 Task: Find the shortest route from Portland to Acadia National Park.
Action: Mouse moved to (204, 67)
Screenshot: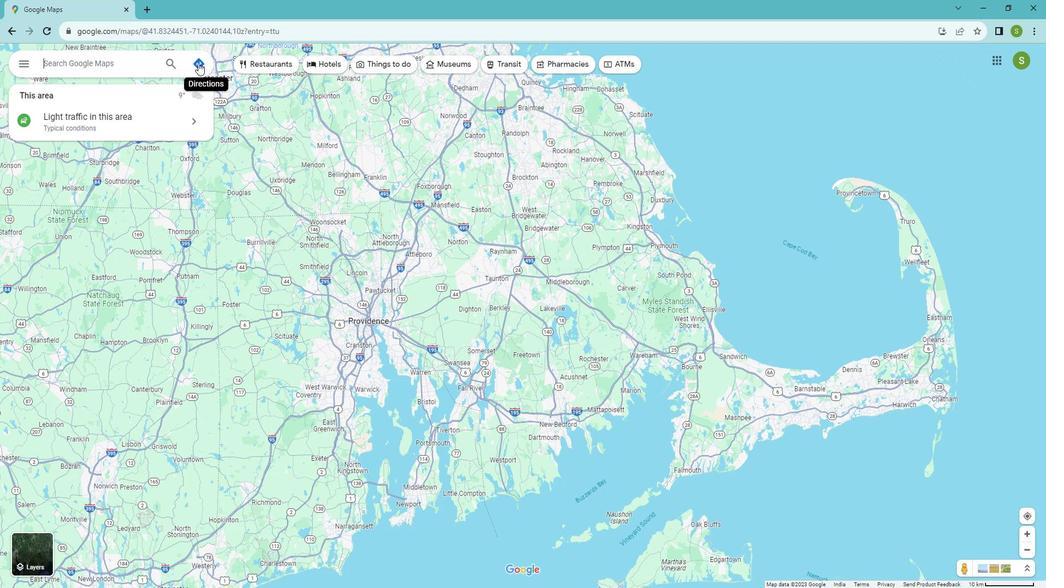 
Action: Mouse pressed left at (204, 67)
Screenshot: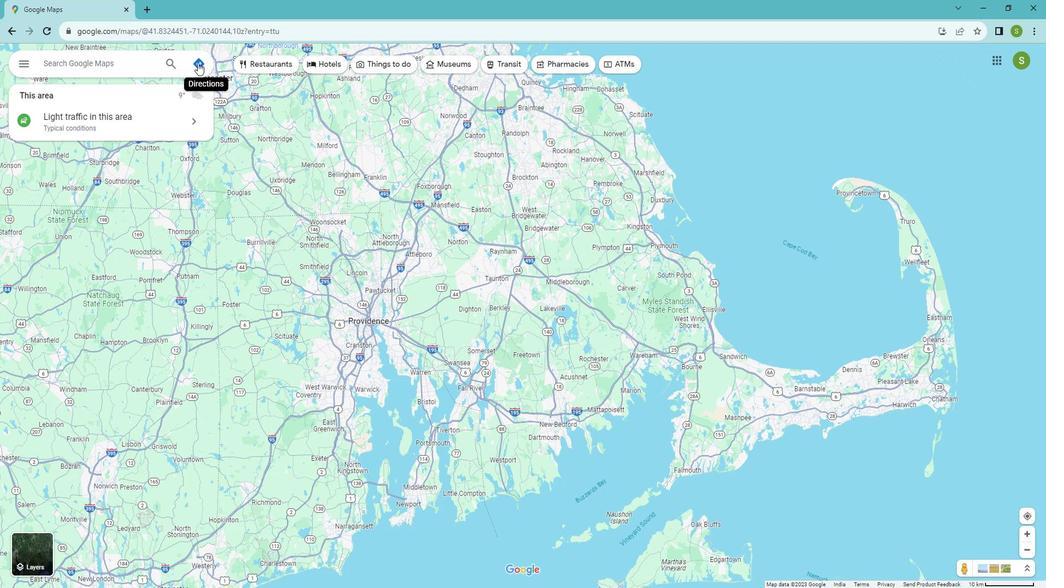 
Action: Mouse moved to (59, 95)
Screenshot: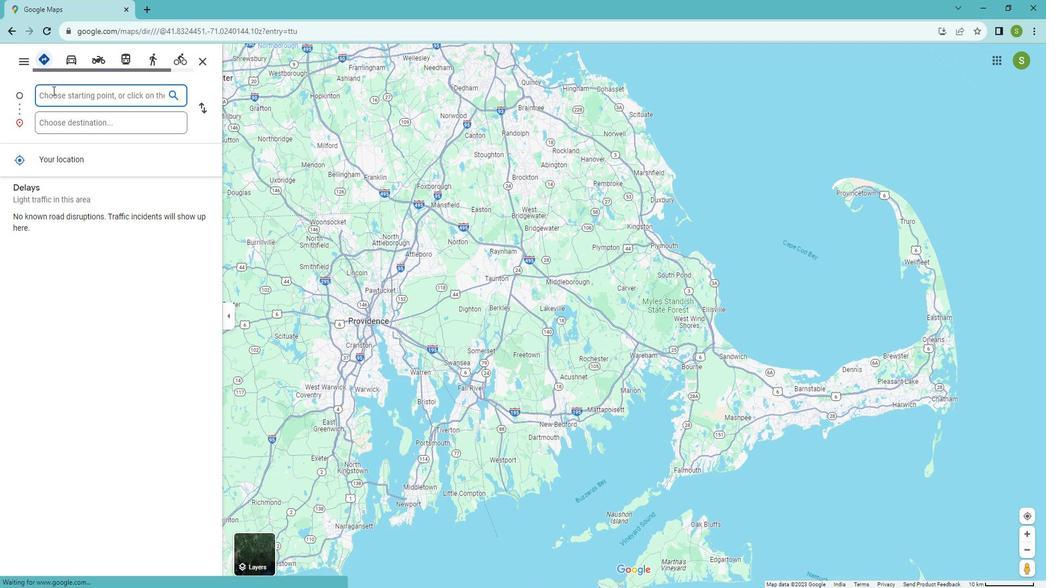 
Action: Mouse pressed left at (59, 95)
Screenshot: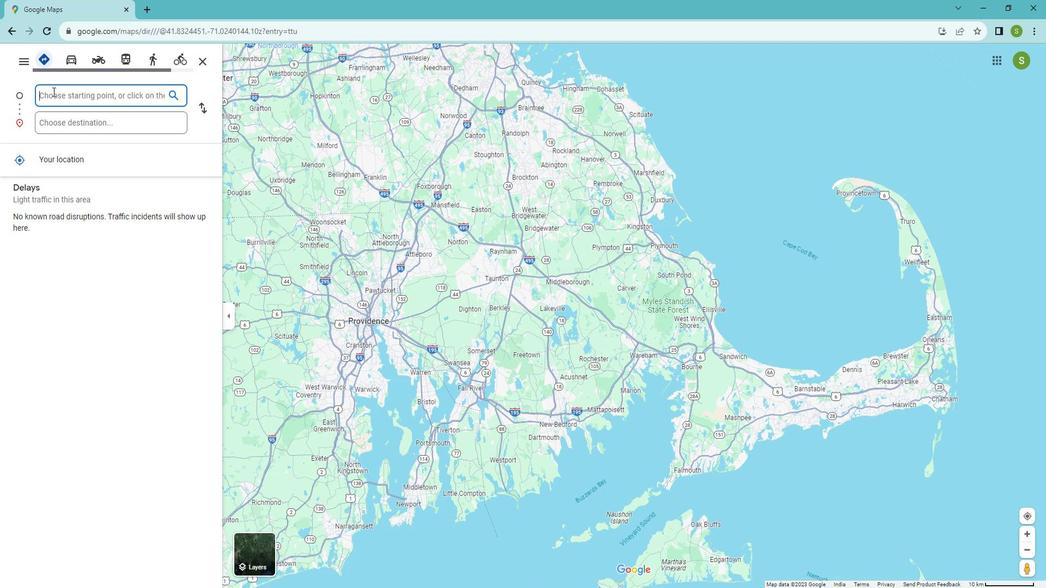 
Action: Mouse moved to (59, 95)
Screenshot: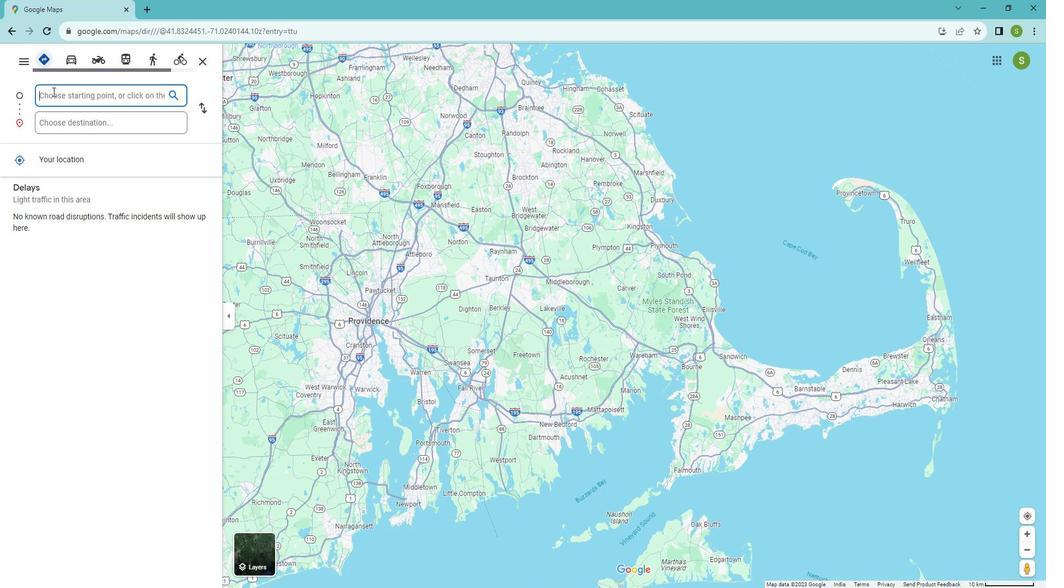 
Action: Key pressed <Key.shift>Portland
Screenshot: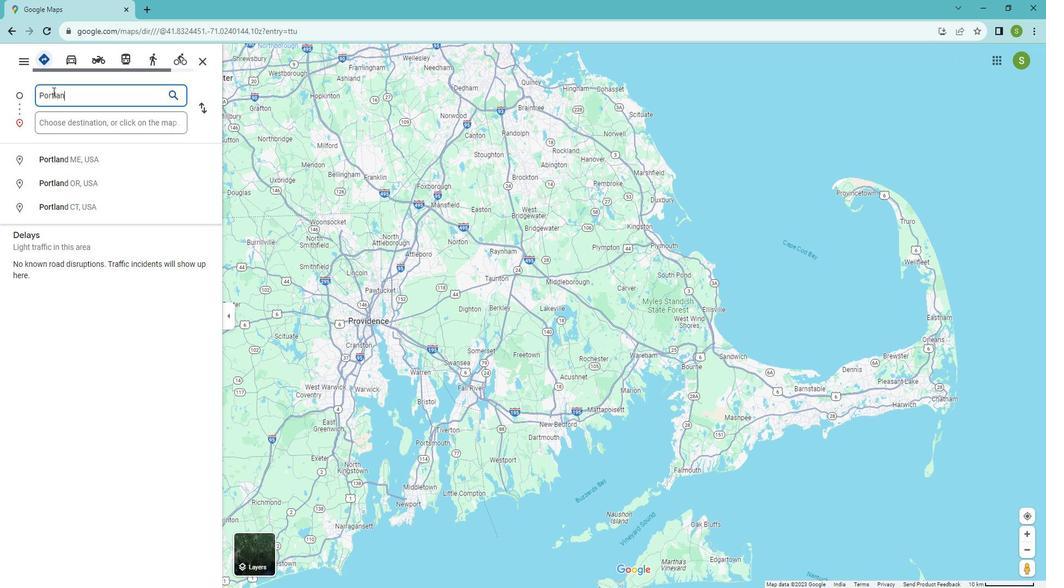 
Action: Mouse moved to (70, 159)
Screenshot: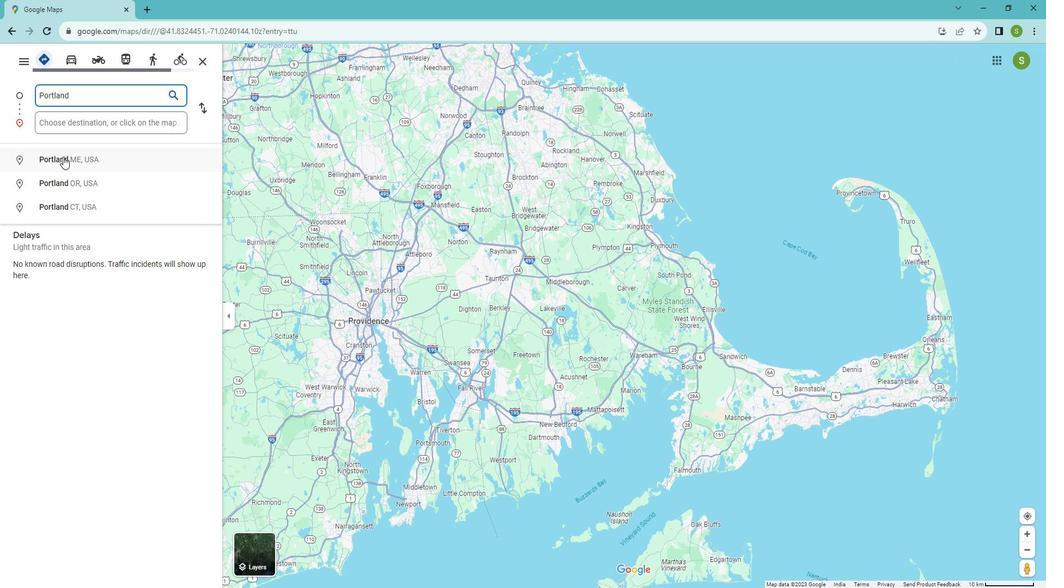 
Action: Mouse pressed left at (70, 159)
Screenshot: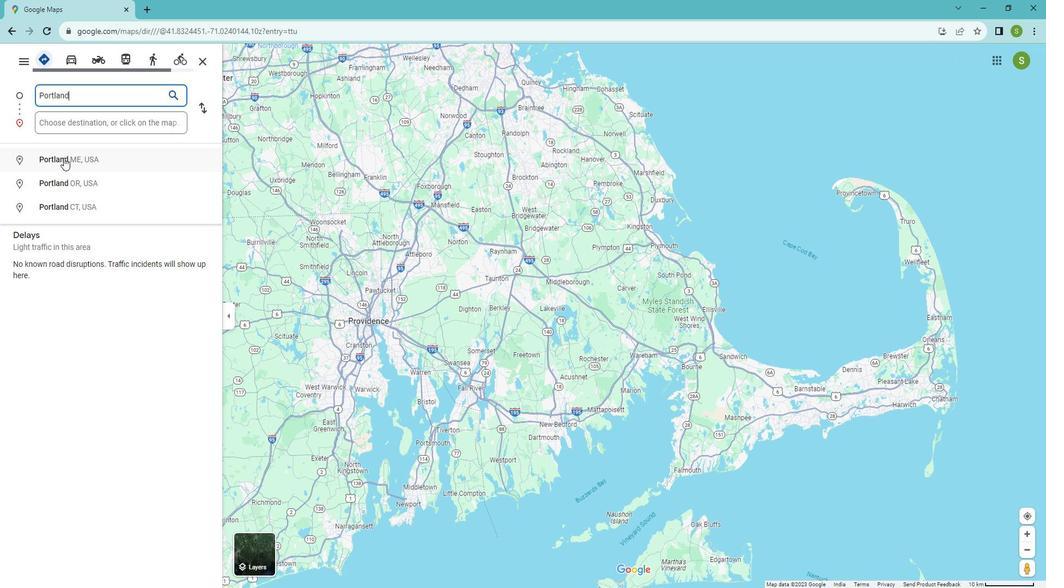 
Action: Mouse moved to (62, 126)
Screenshot: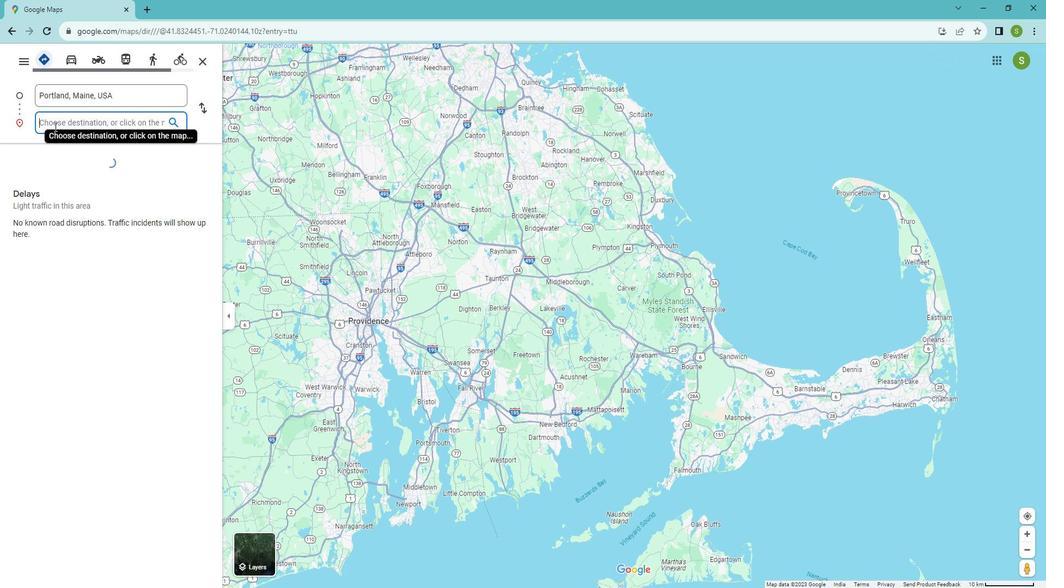 
Action: Mouse pressed left at (62, 126)
Screenshot: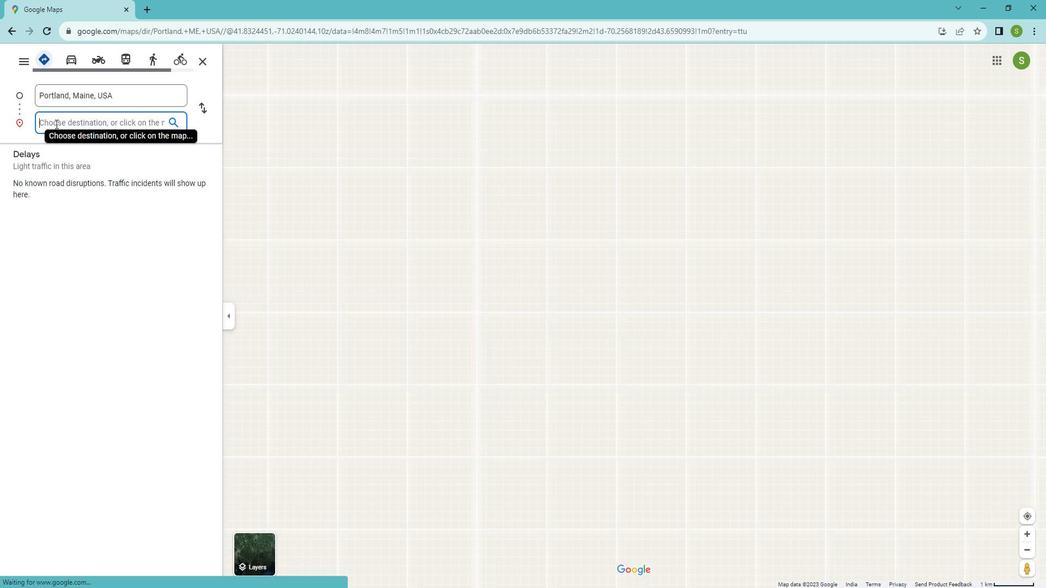 
Action: Key pressed <Key.shift>Acadia<Key.space><Key.shift>National<Key.space><Key.shift>Park
Screenshot: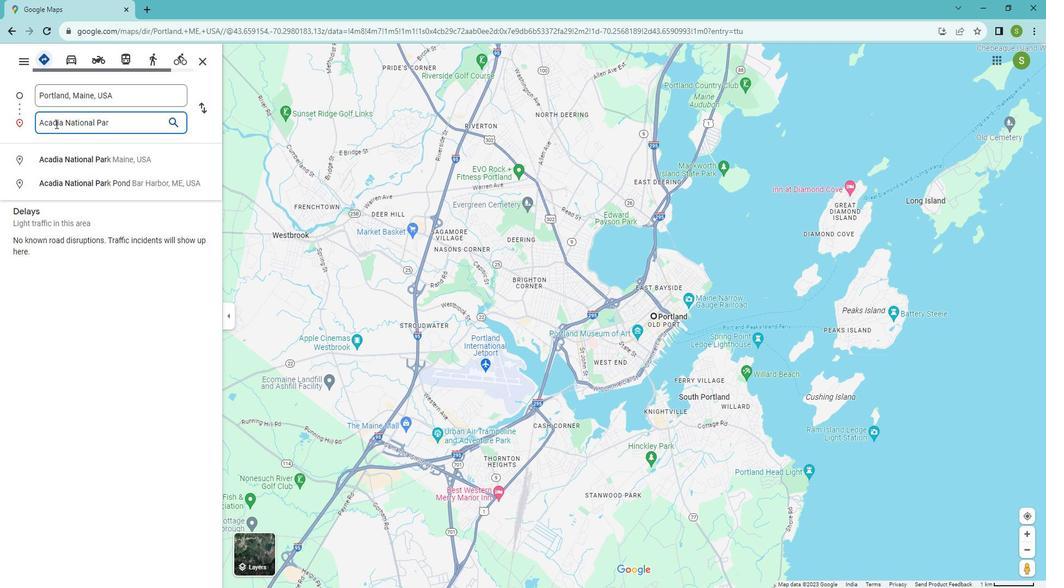 
Action: Mouse moved to (107, 161)
Screenshot: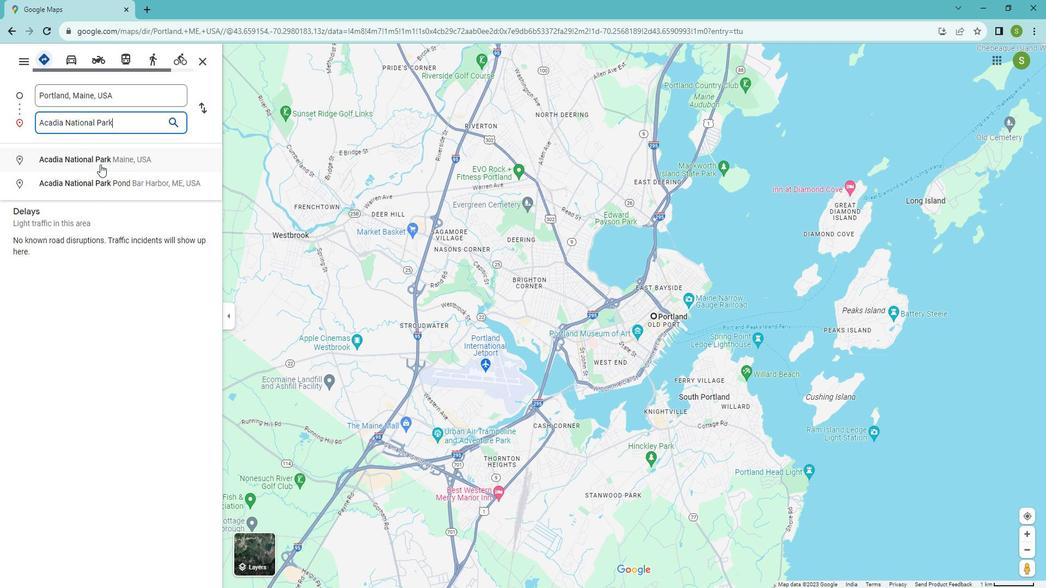 
Action: Mouse pressed left at (107, 161)
Screenshot: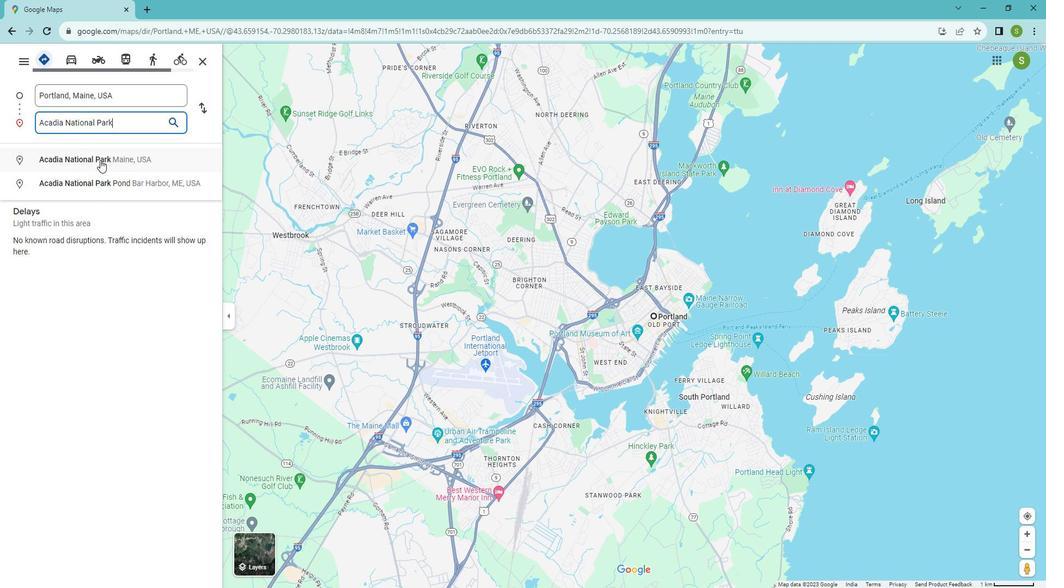
Action: Mouse moved to (49, 67)
Screenshot: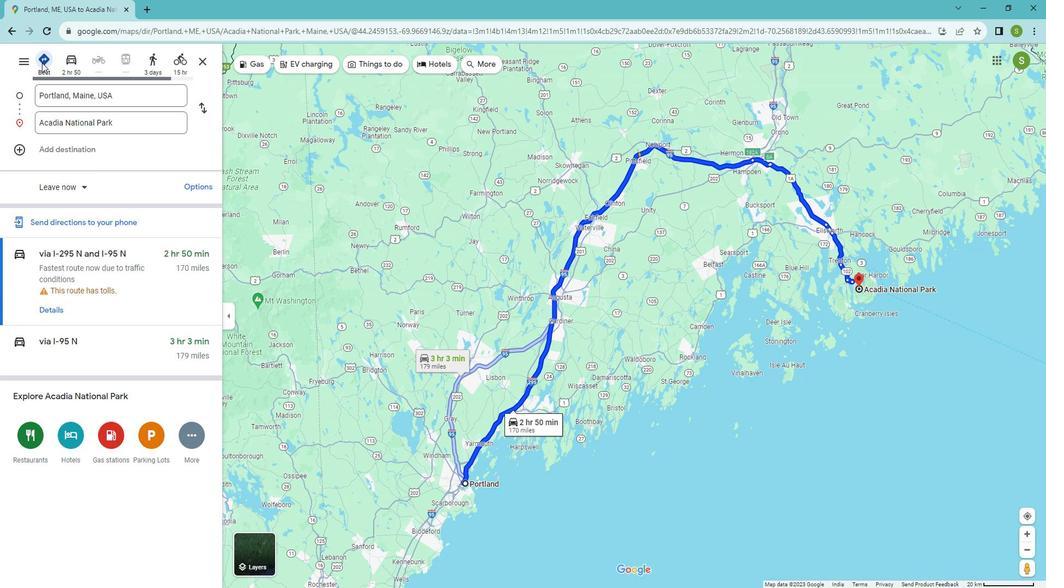 
Action: Mouse pressed left at (49, 67)
Screenshot: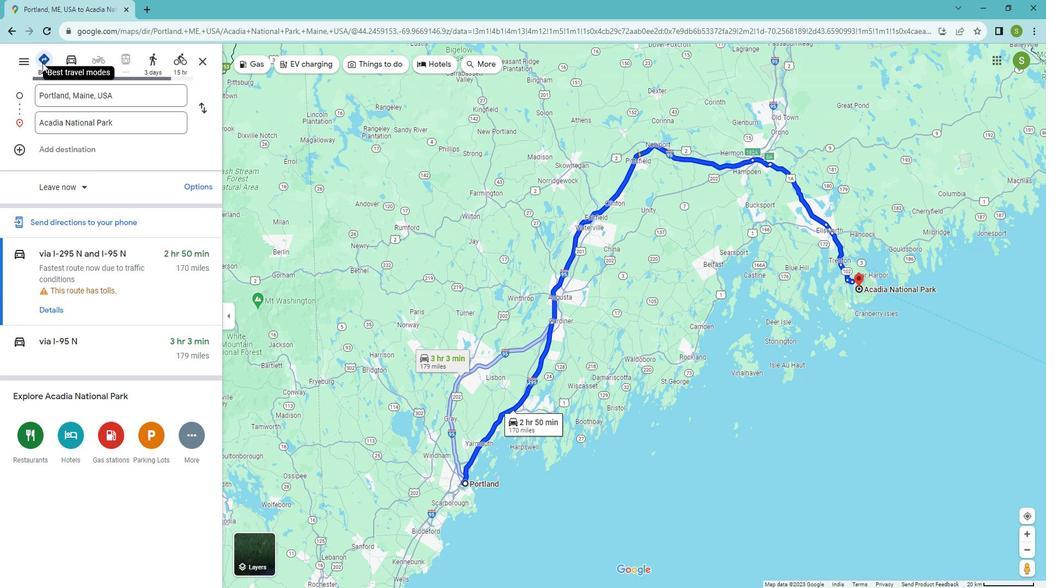 
Action: Mouse moved to (56, 308)
Screenshot: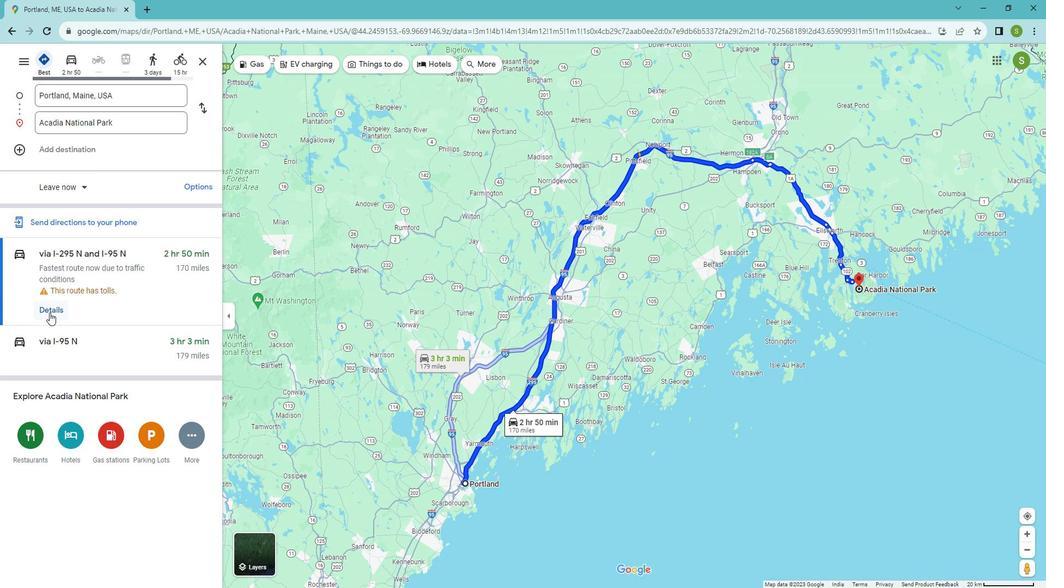 
Action: Mouse pressed left at (56, 308)
Screenshot: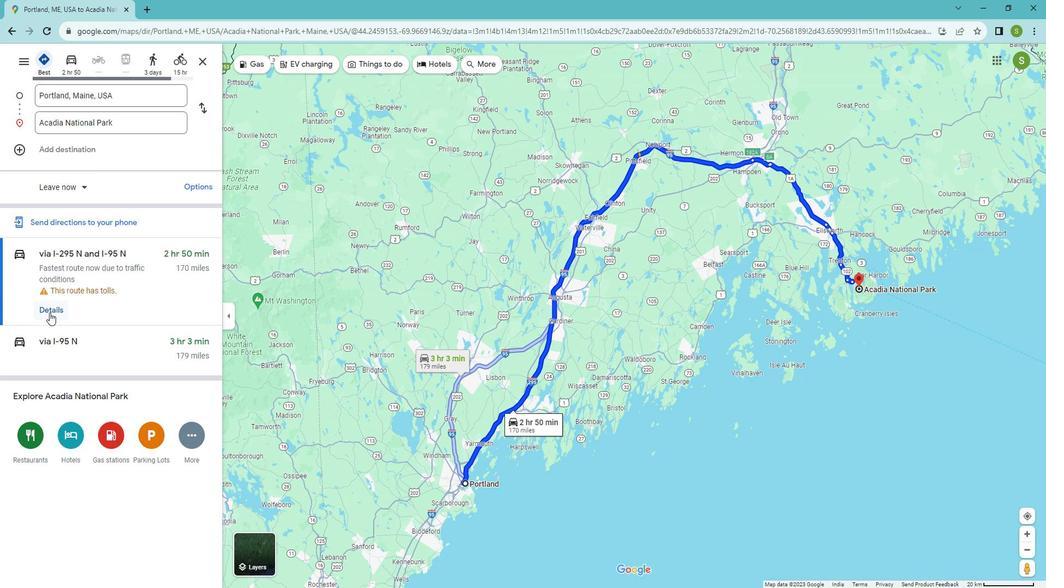 
Action: Mouse moved to (19, 64)
Screenshot: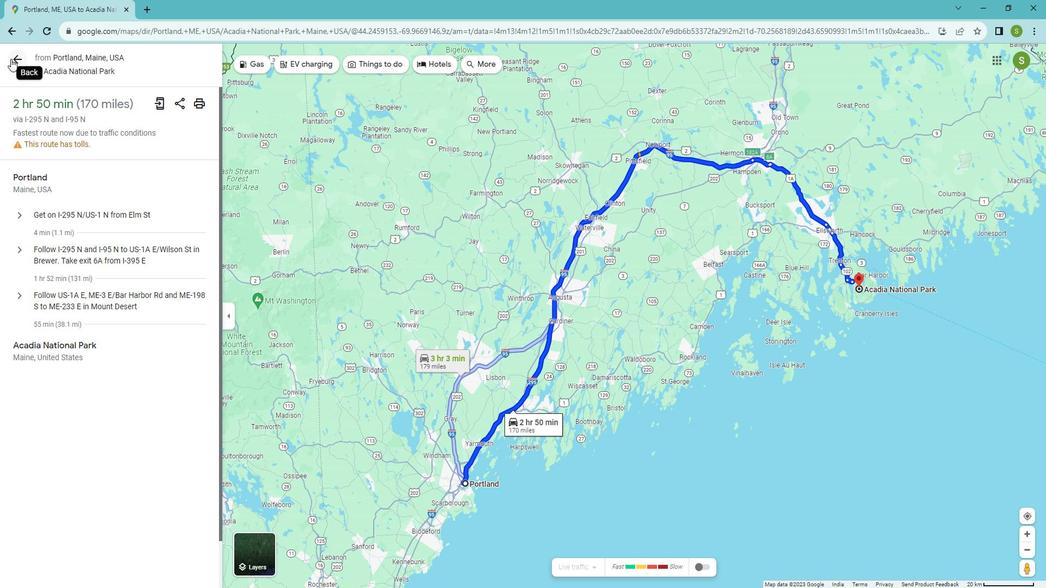 
Action: Mouse pressed left at (19, 64)
Screenshot: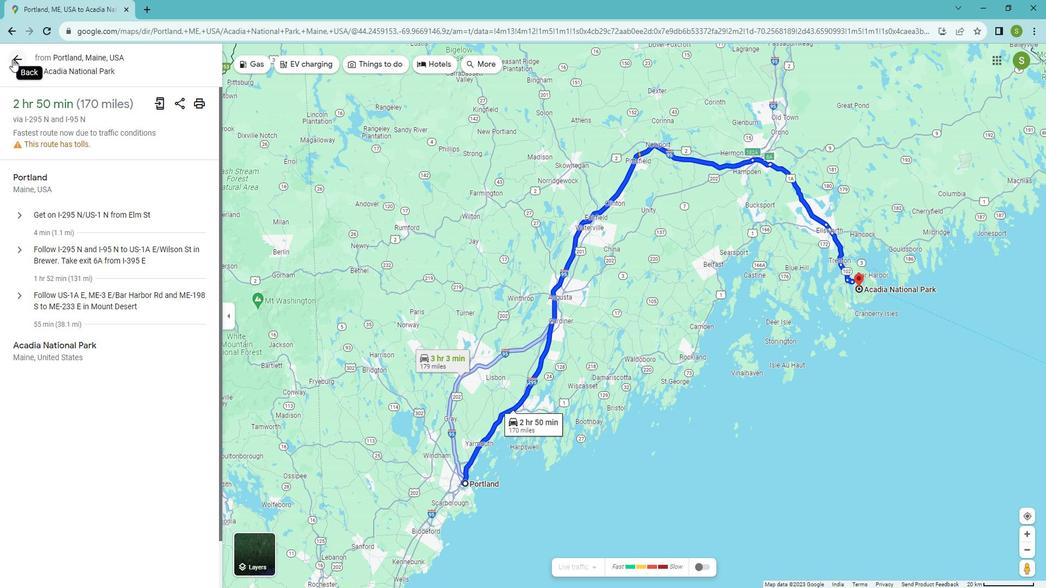 
Action: Mouse moved to (445, 229)
Screenshot: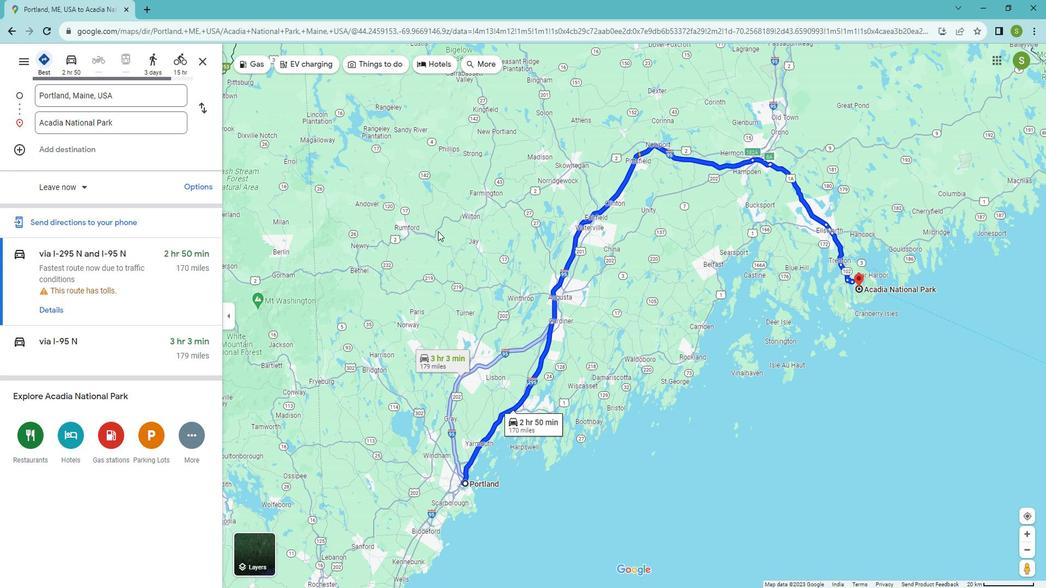 
